 Task: Create an event for the team-building art workshop, providing a creative outlet for team members to express themselves, bond, and cultivate a sense of camaraderie on October 4th from 3 PM to 6 PM.
Action: Mouse moved to (80, 181)
Screenshot: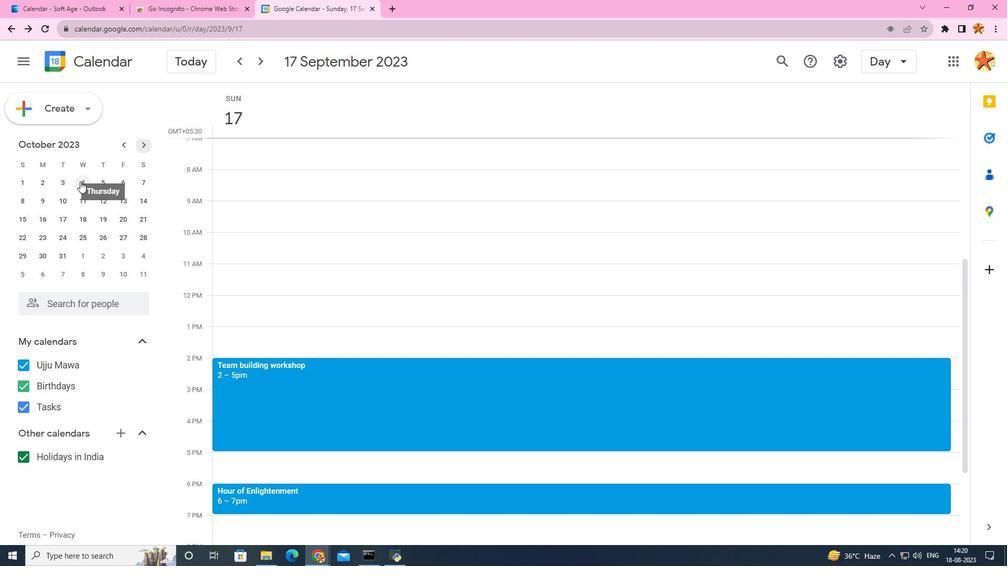 
Action: Mouse pressed left at (80, 181)
Screenshot: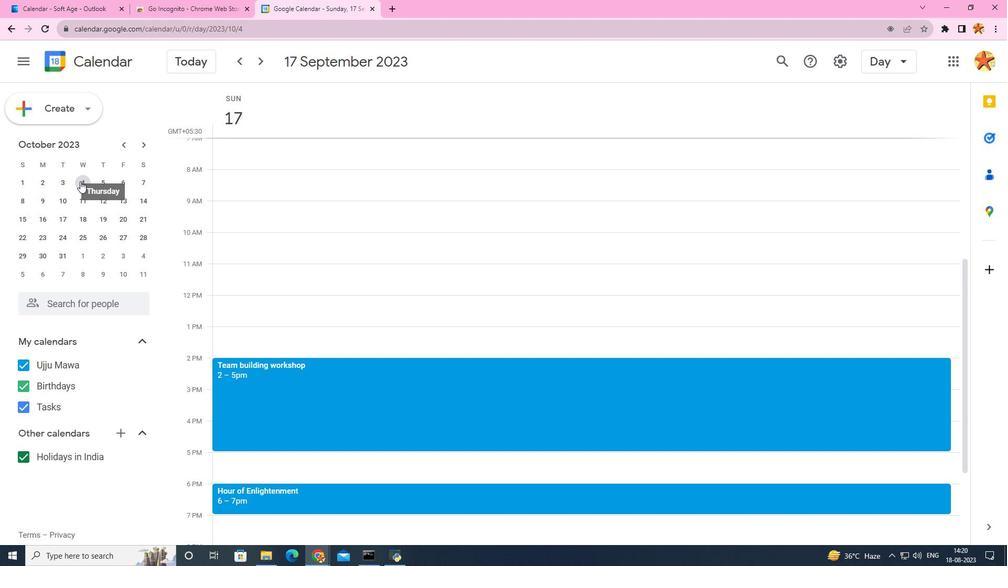 
Action: Mouse moved to (377, 231)
Screenshot: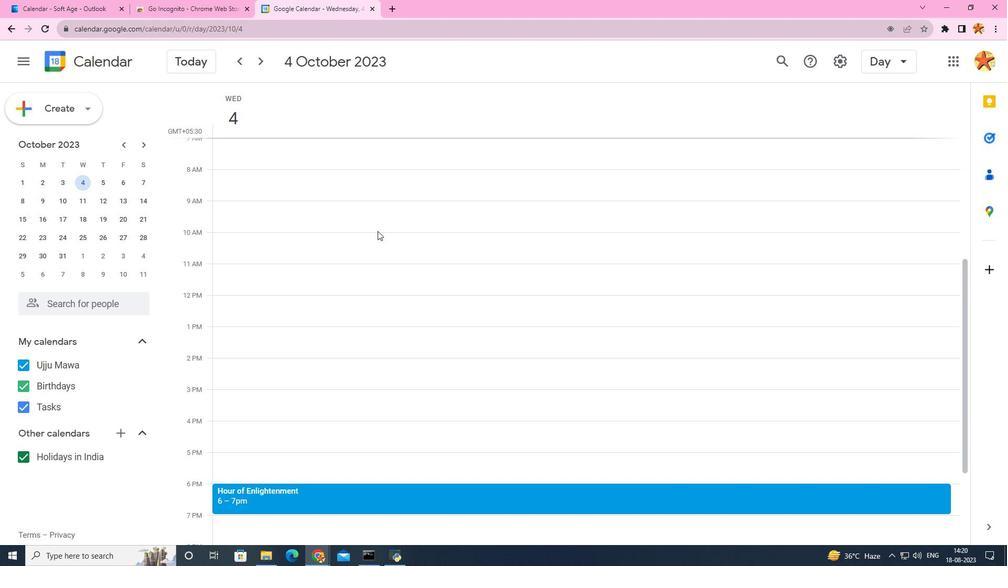 
Action: Mouse pressed left at (377, 231)
Screenshot: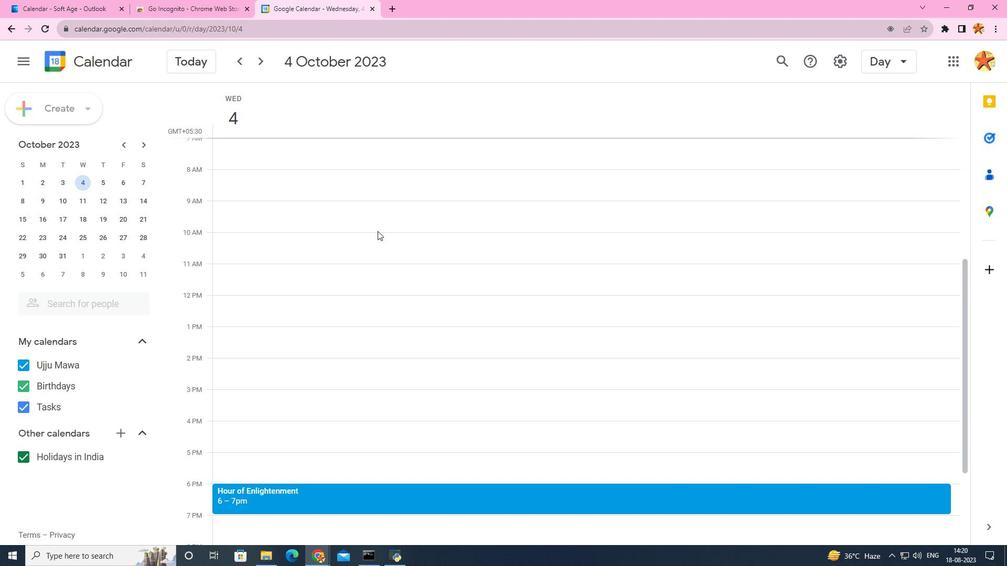 
Action: Mouse moved to (599, 239)
Screenshot: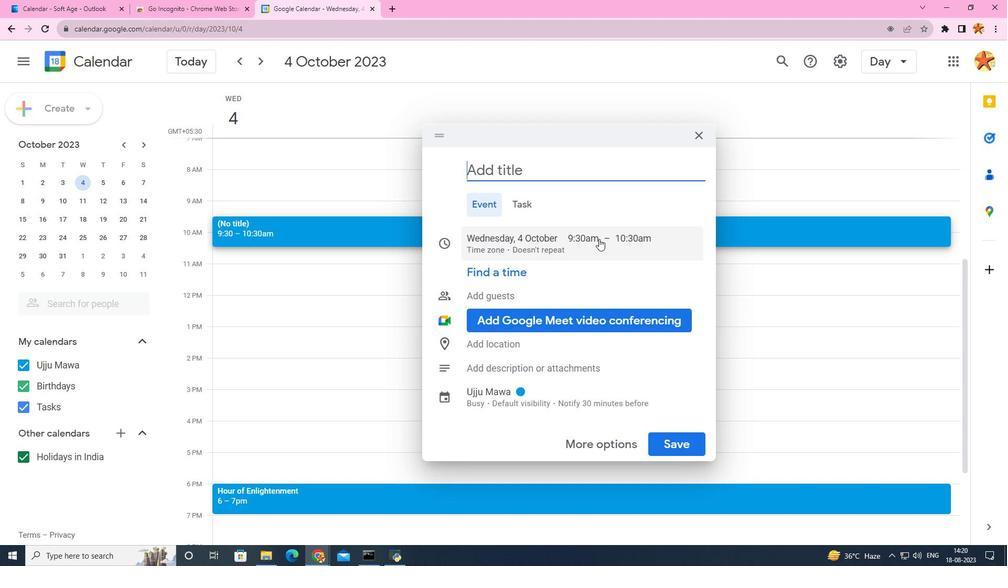 
Action: Mouse pressed left at (599, 239)
Screenshot: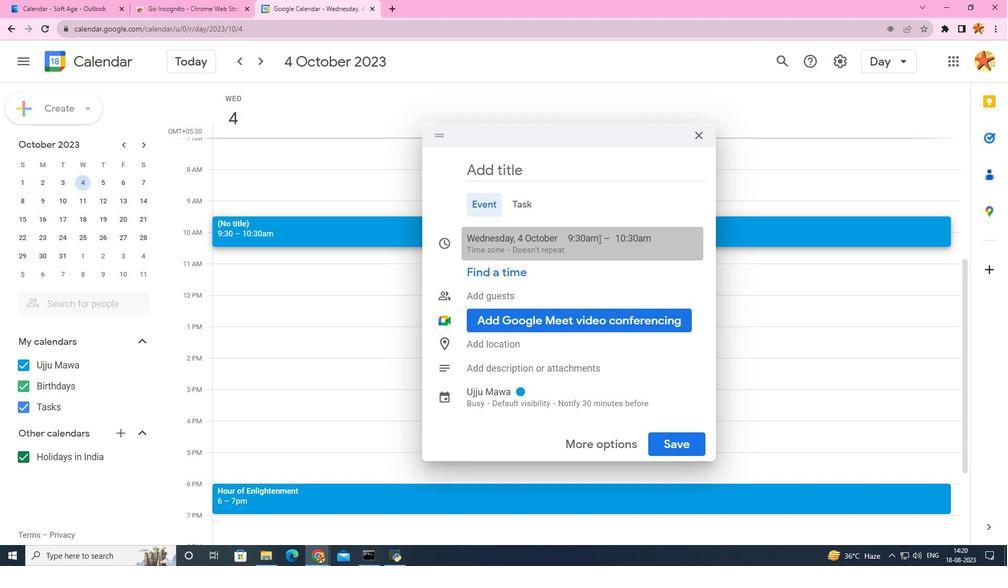 
Action: Mouse moved to (594, 239)
Screenshot: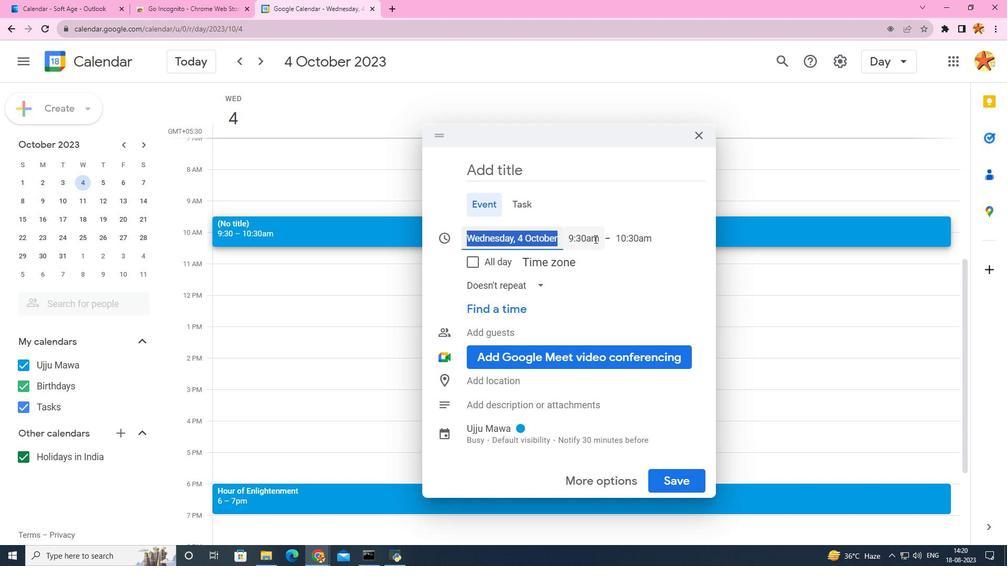 
Action: Mouse pressed left at (594, 239)
Screenshot: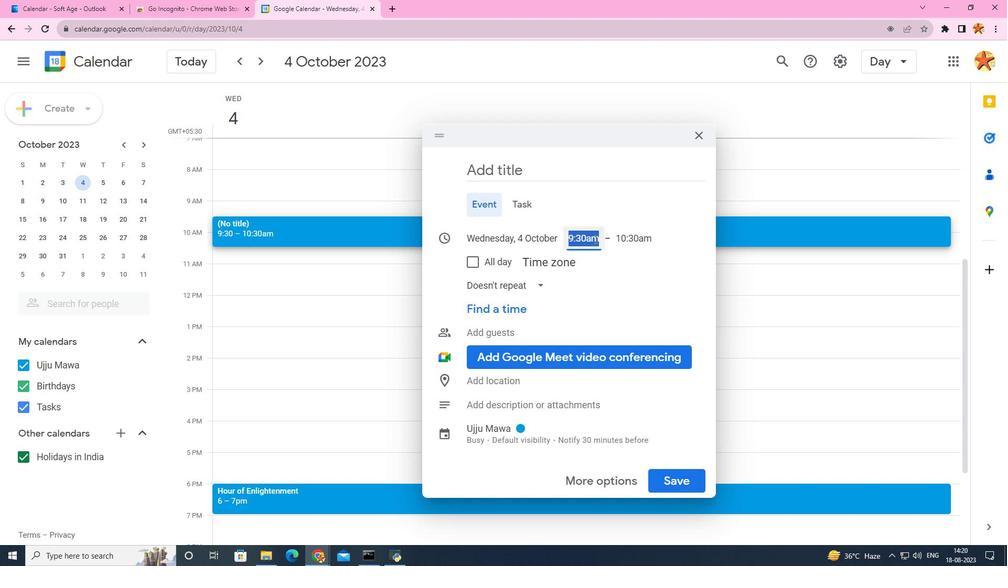
Action: Mouse moved to (594, 281)
Screenshot: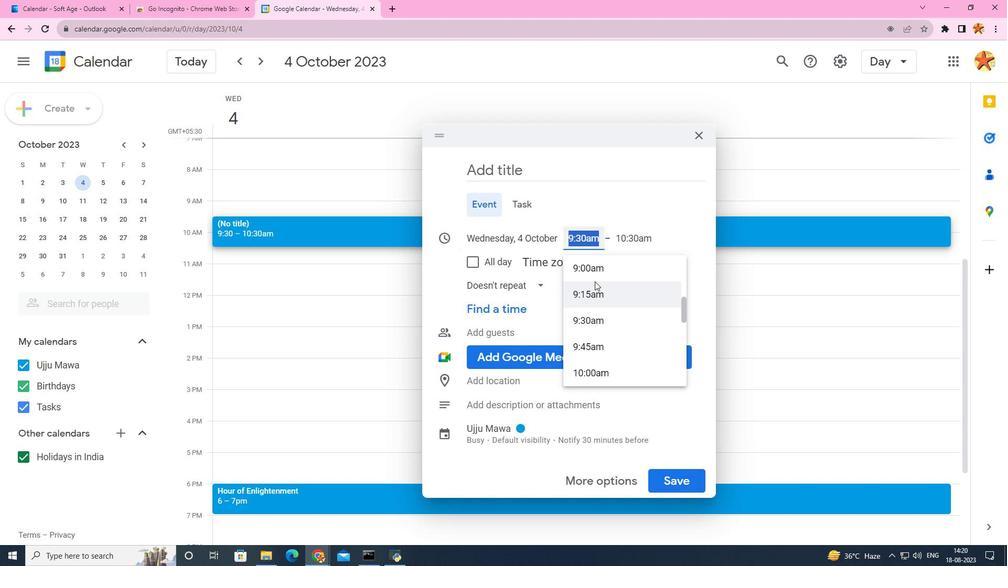 
Action: Mouse scrolled (594, 281) with delta (0, 0)
Screenshot: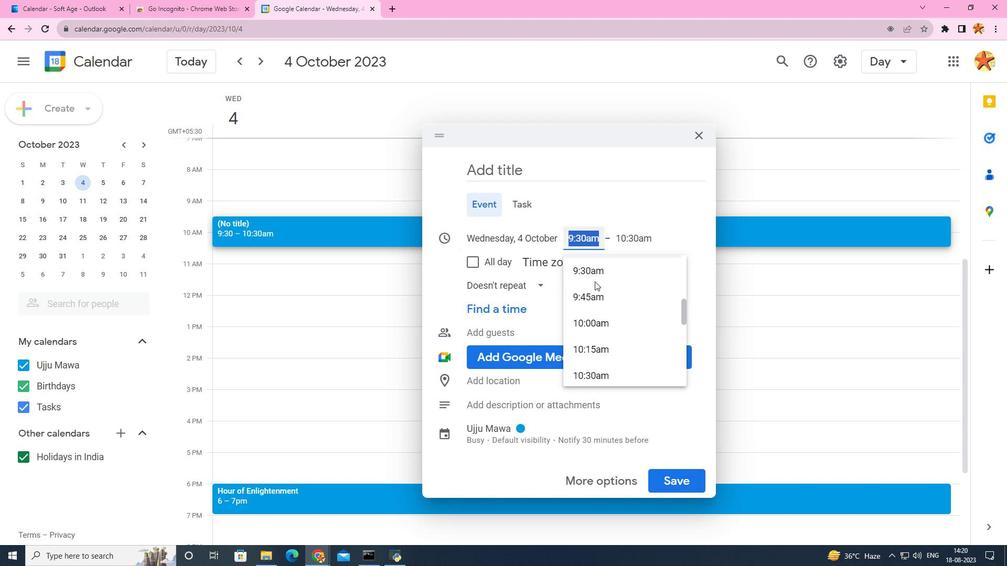 
Action: Mouse scrolled (594, 282) with delta (0, 0)
Screenshot: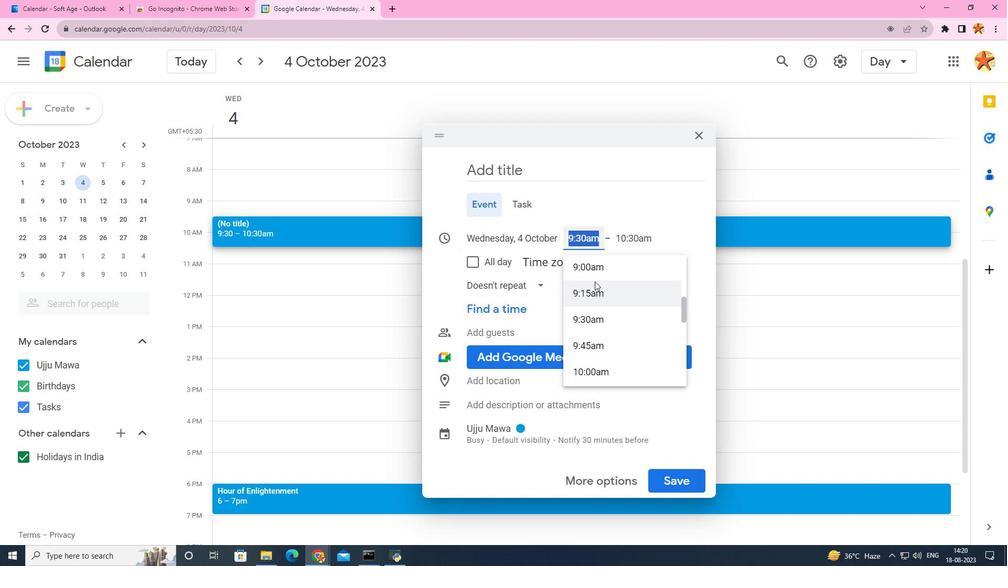 
Action: Mouse scrolled (594, 281) with delta (0, 0)
Screenshot: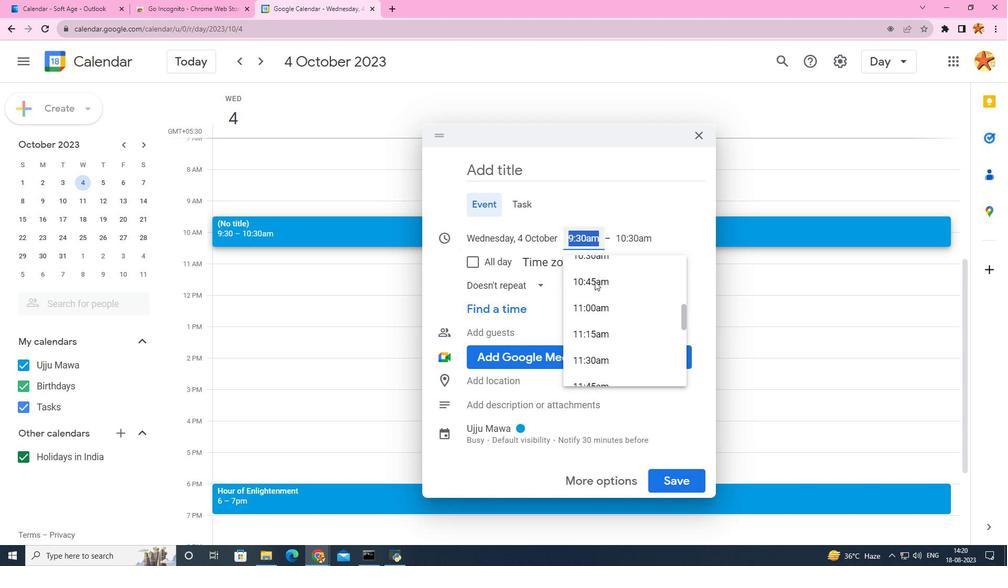 
Action: Mouse scrolled (594, 281) with delta (0, 0)
Screenshot: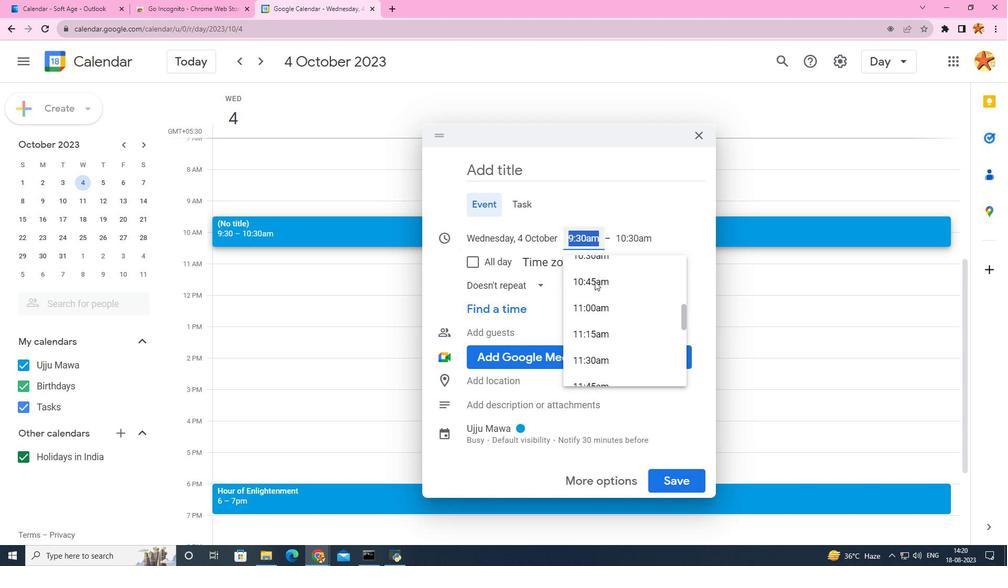 
Action: Mouse scrolled (594, 281) with delta (0, 0)
Screenshot: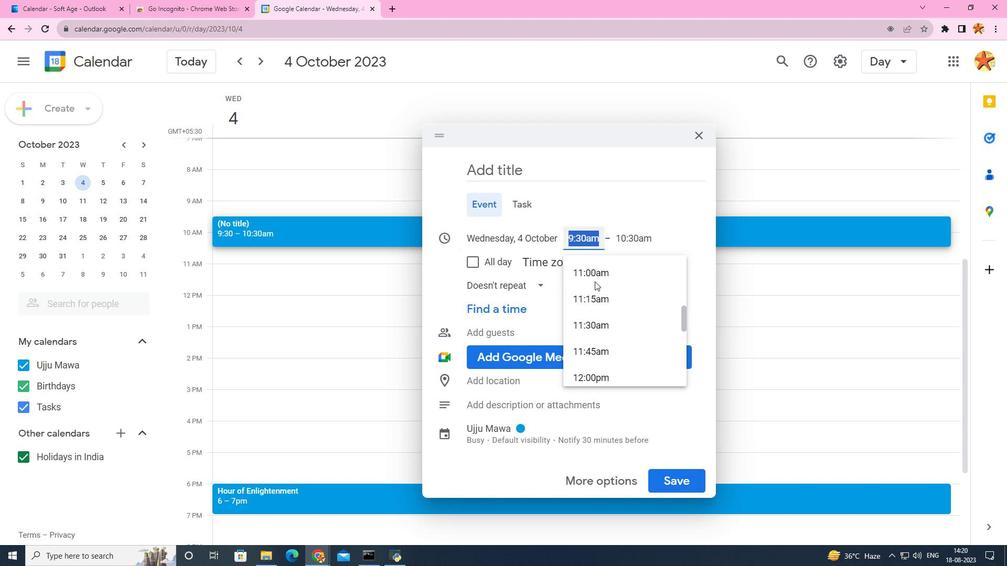 
Action: Mouse scrolled (594, 281) with delta (0, 0)
Screenshot: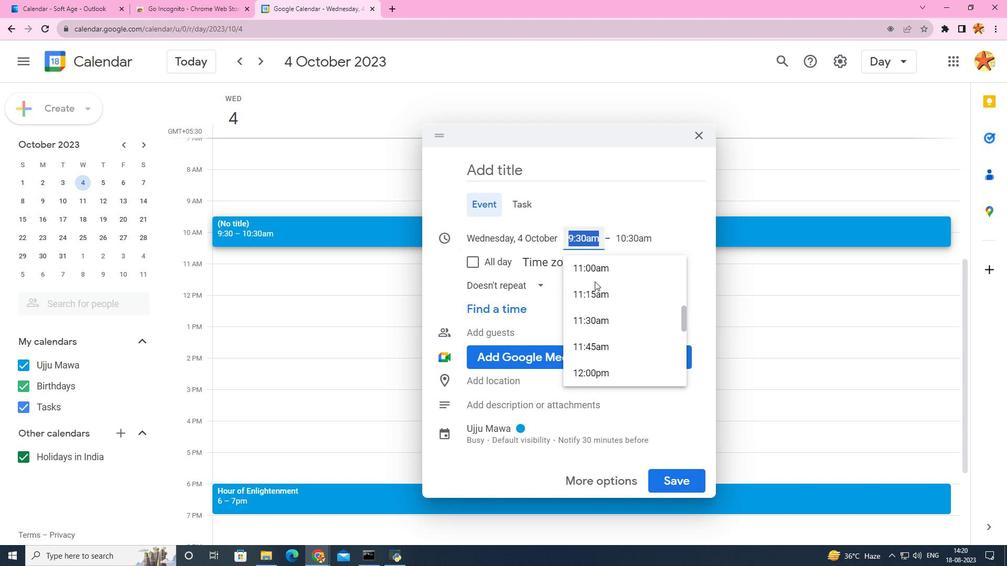 
Action: Mouse scrolled (594, 281) with delta (0, 0)
Screenshot: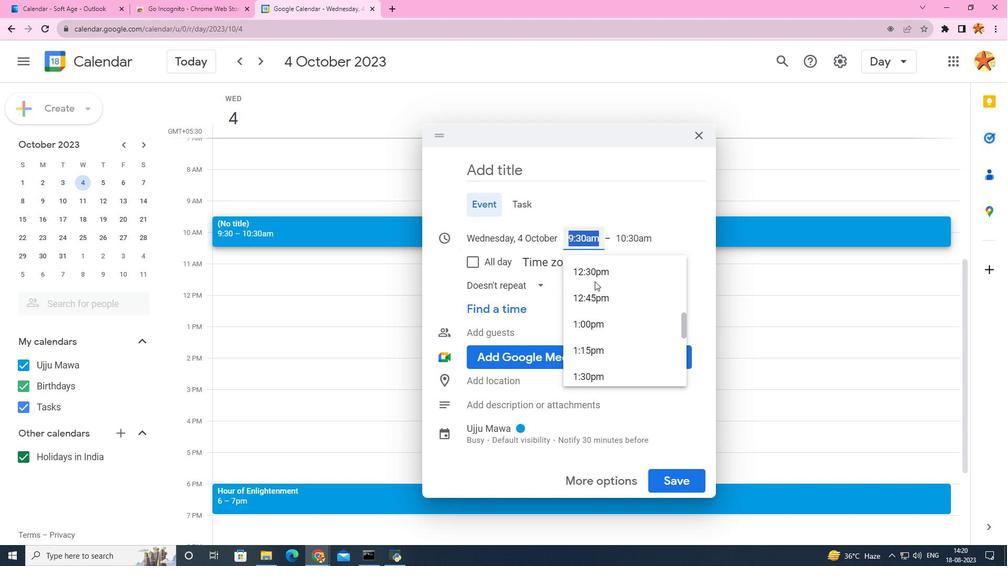 
Action: Mouse scrolled (594, 281) with delta (0, 0)
Screenshot: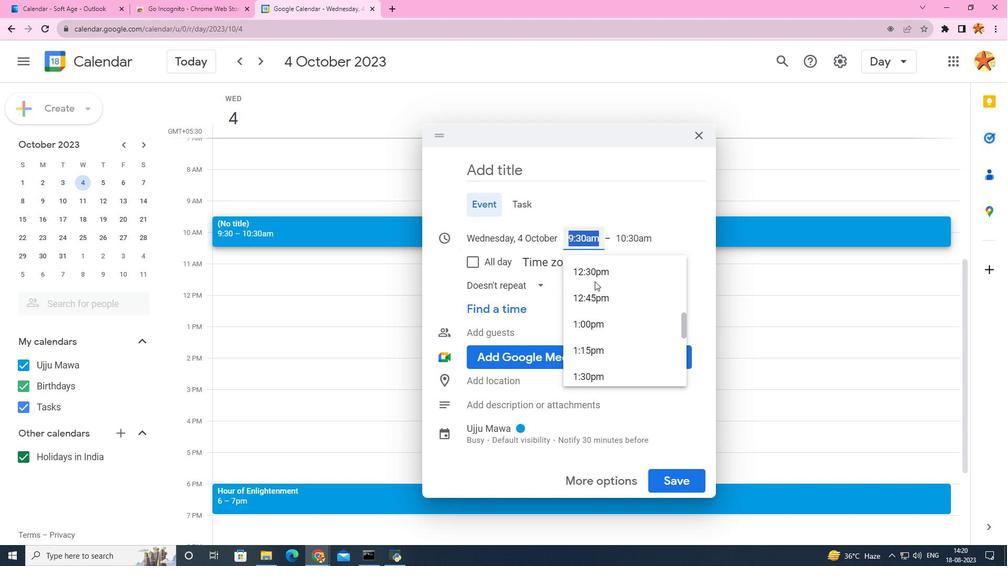 
Action: Mouse scrolled (594, 281) with delta (0, 0)
Screenshot: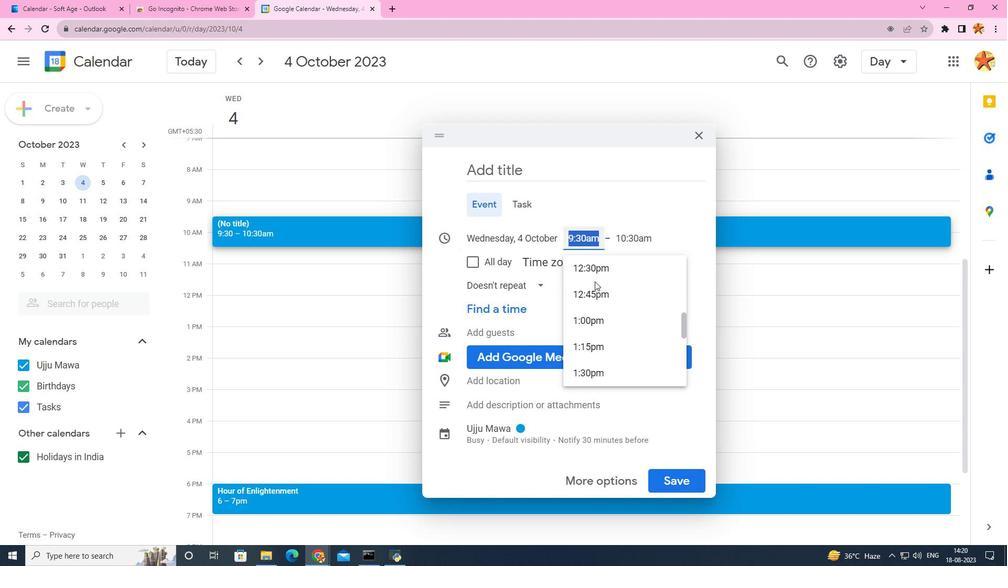 
Action: Mouse scrolled (594, 281) with delta (0, 0)
Screenshot: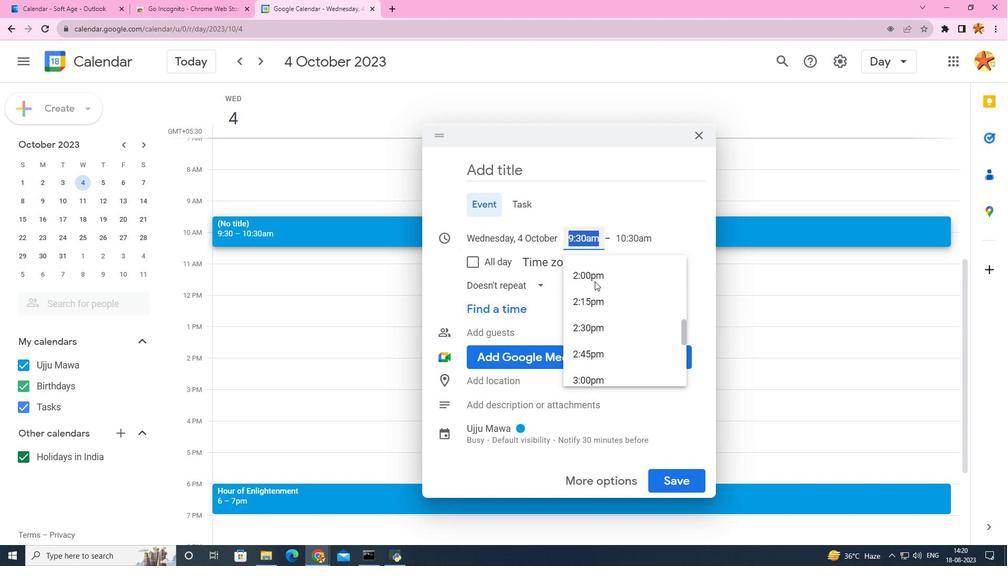 
Action: Mouse scrolled (594, 281) with delta (0, 0)
Screenshot: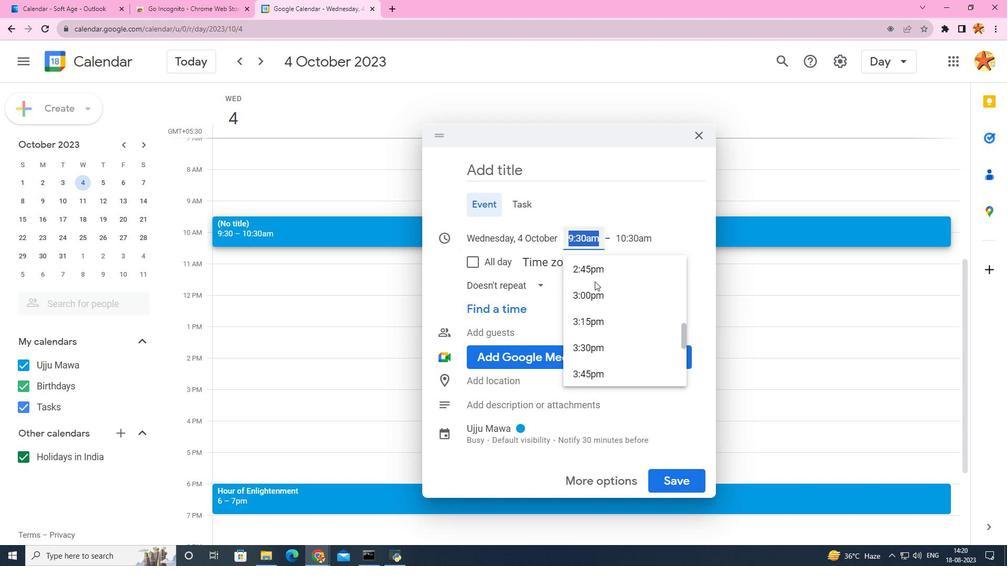 
Action: Mouse scrolled (594, 281) with delta (0, 0)
Screenshot: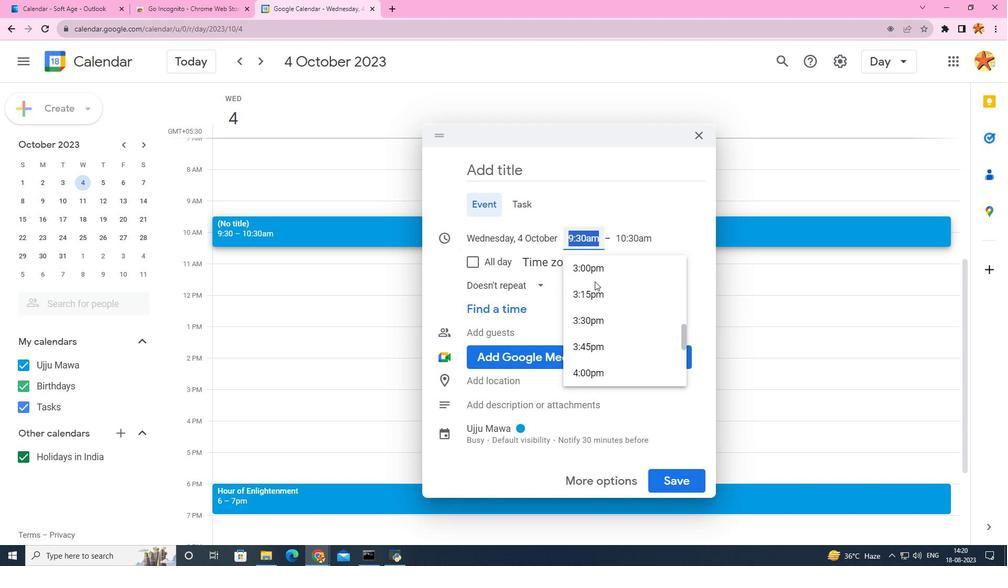
Action: Mouse scrolled (594, 281) with delta (0, 0)
Screenshot: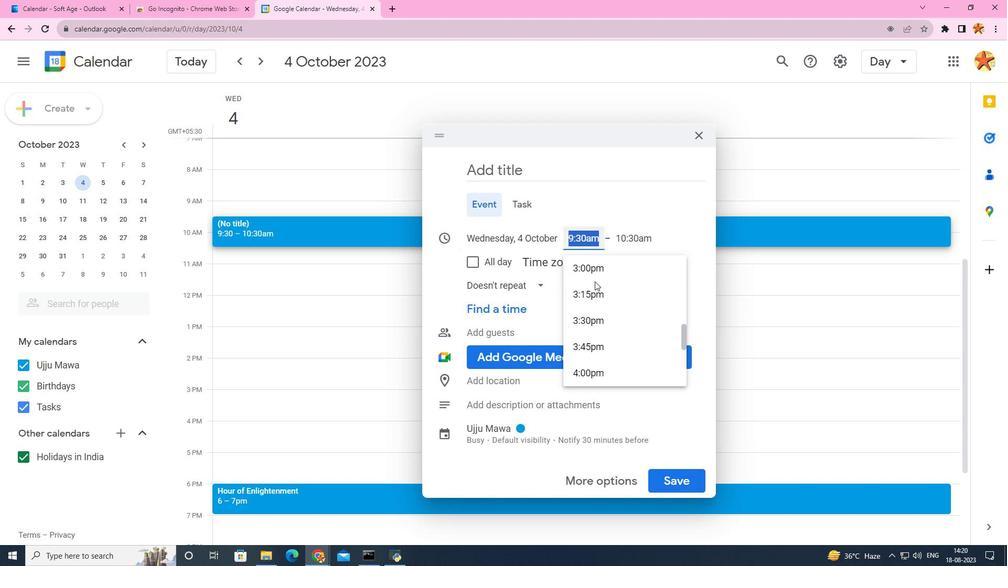 
Action: Mouse scrolled (594, 281) with delta (0, 0)
Screenshot: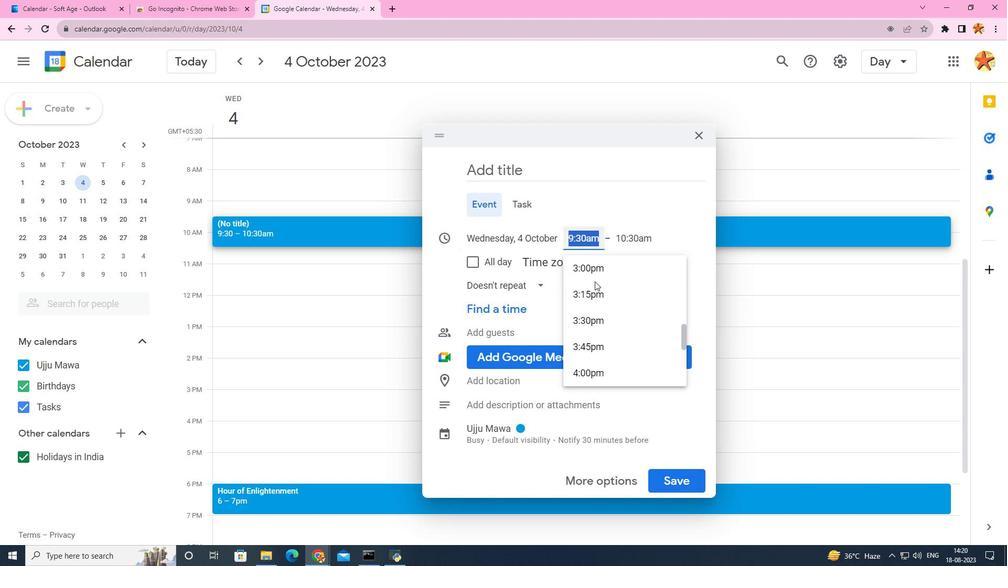 
Action: Mouse moved to (603, 275)
Screenshot: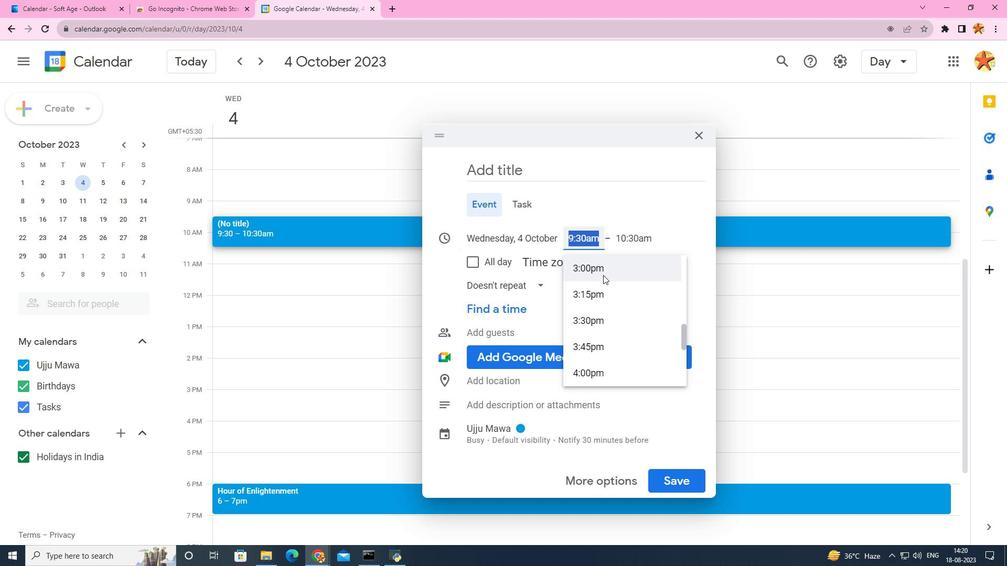 
Action: Mouse pressed left at (603, 275)
Screenshot: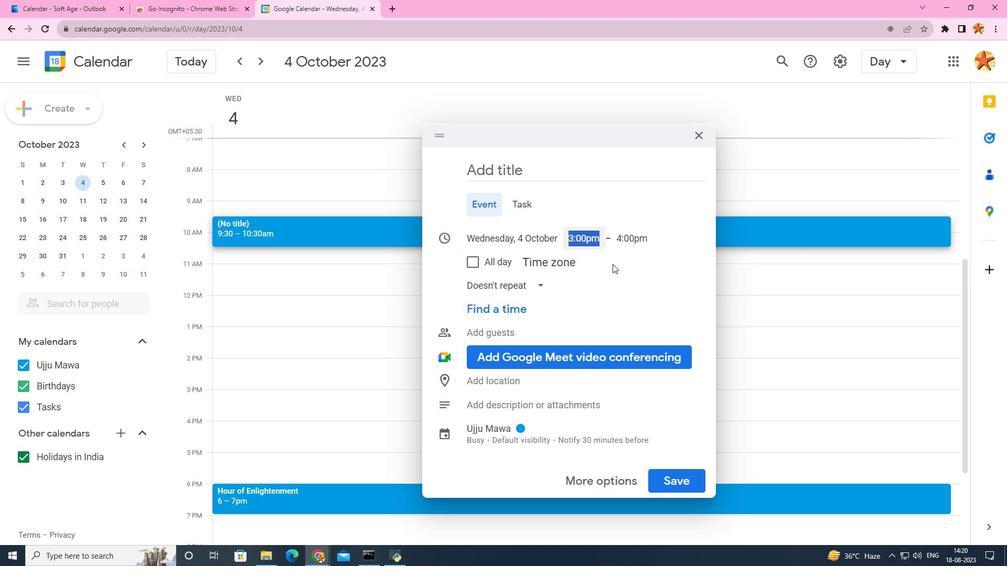 
Action: Mouse moved to (632, 230)
Screenshot: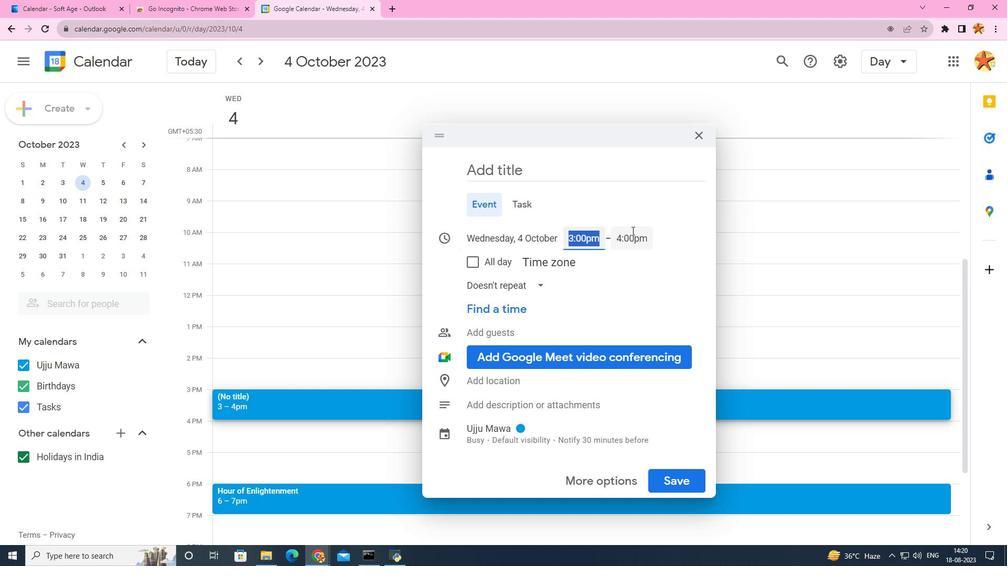
Action: Mouse pressed left at (632, 230)
Screenshot: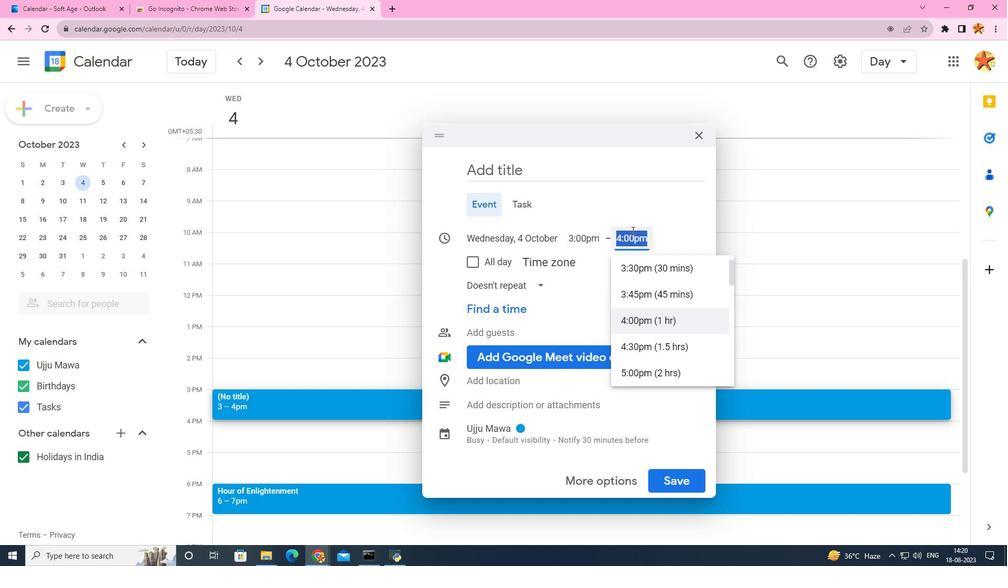 
Action: Mouse moved to (603, 312)
Screenshot: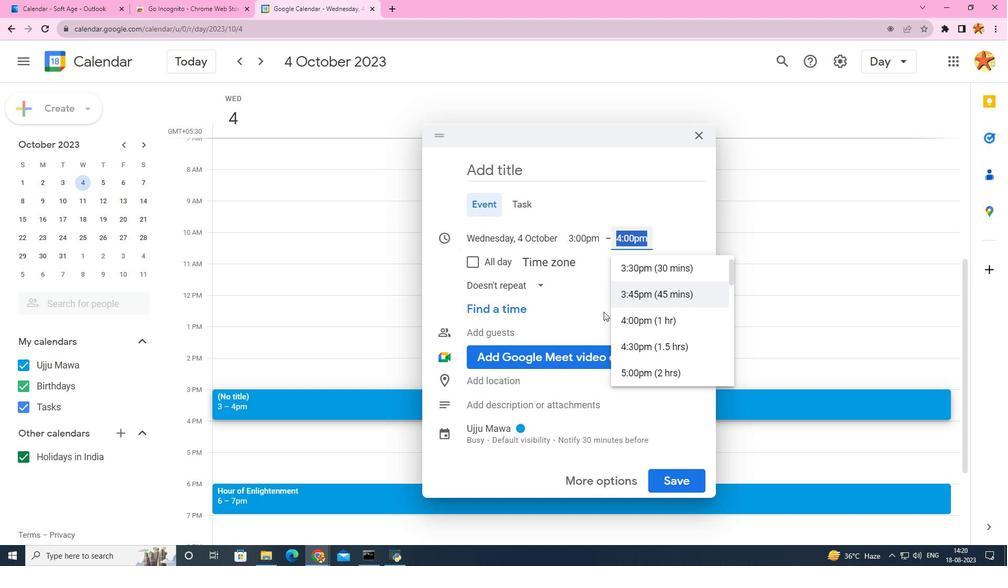 
Action: Mouse scrolled (603, 311) with delta (0, 0)
Screenshot: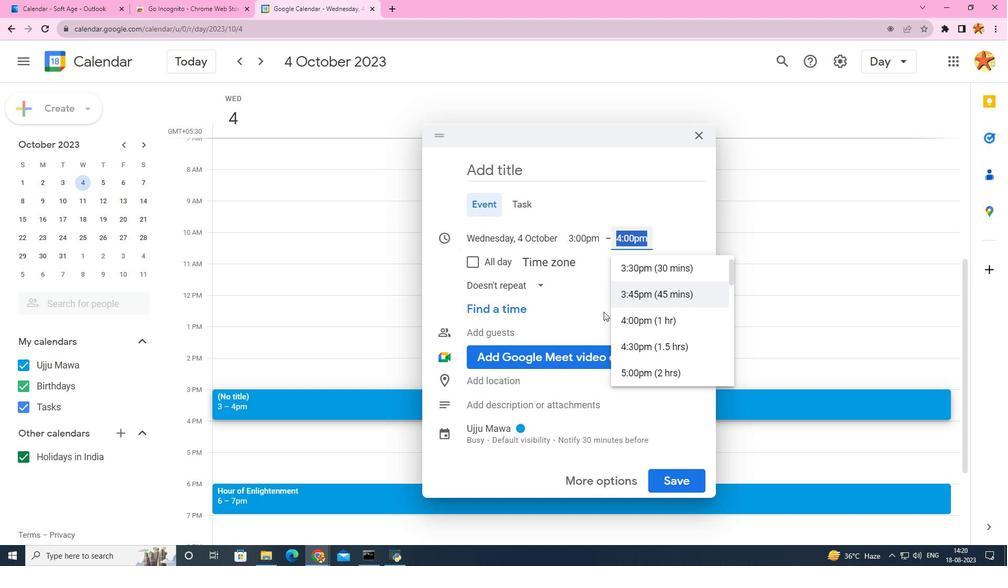 
Action: Mouse scrolled (603, 311) with delta (0, 0)
Screenshot: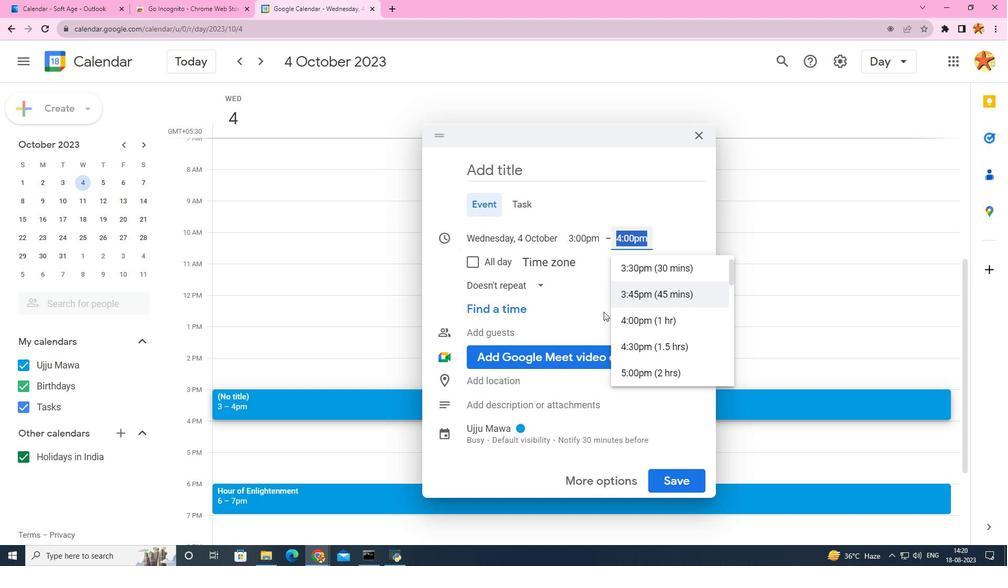 
Action: Mouse scrolled (603, 311) with delta (0, 0)
Screenshot: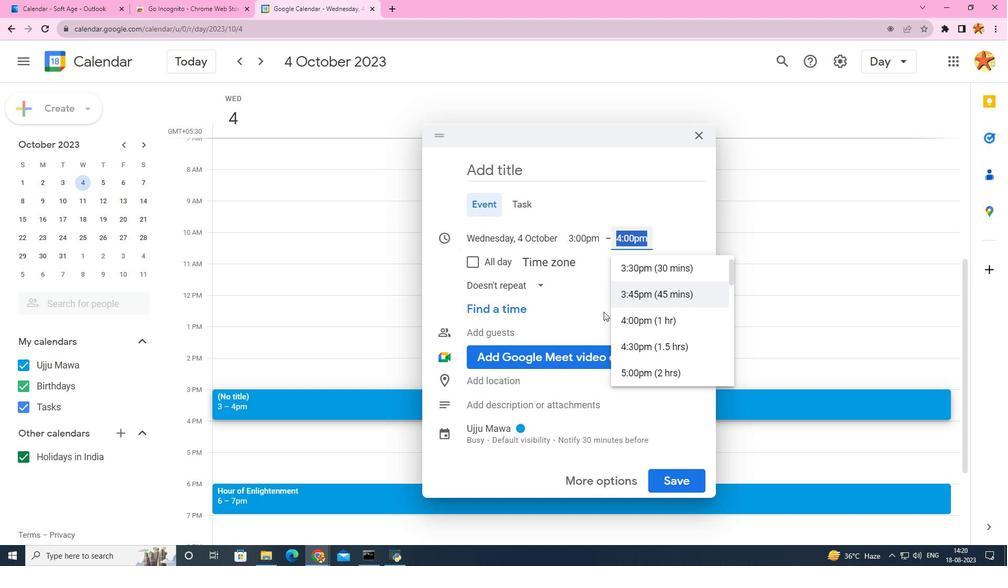 
Action: Mouse moved to (617, 311)
Screenshot: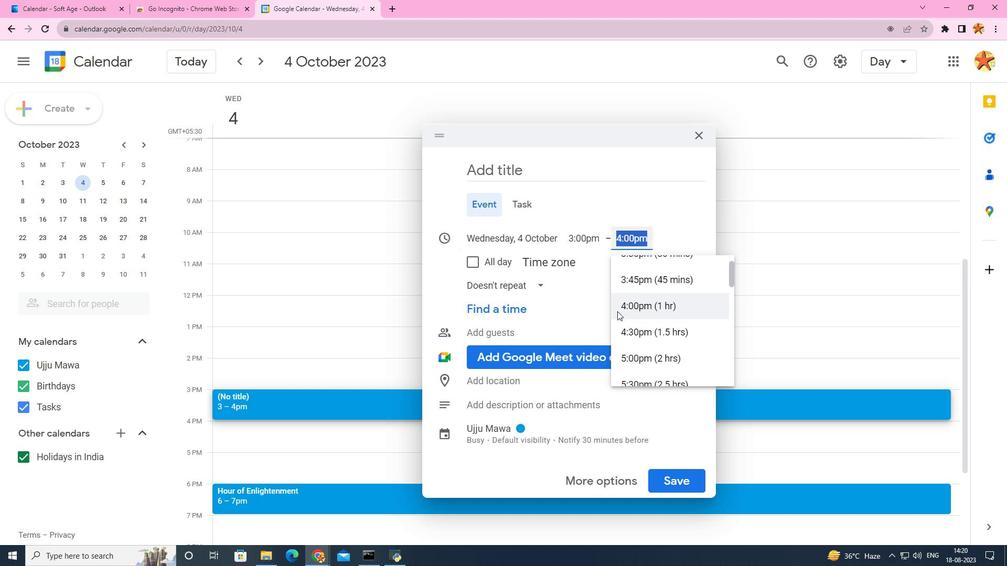 
Action: Mouse scrolled (617, 311) with delta (0, 0)
Screenshot: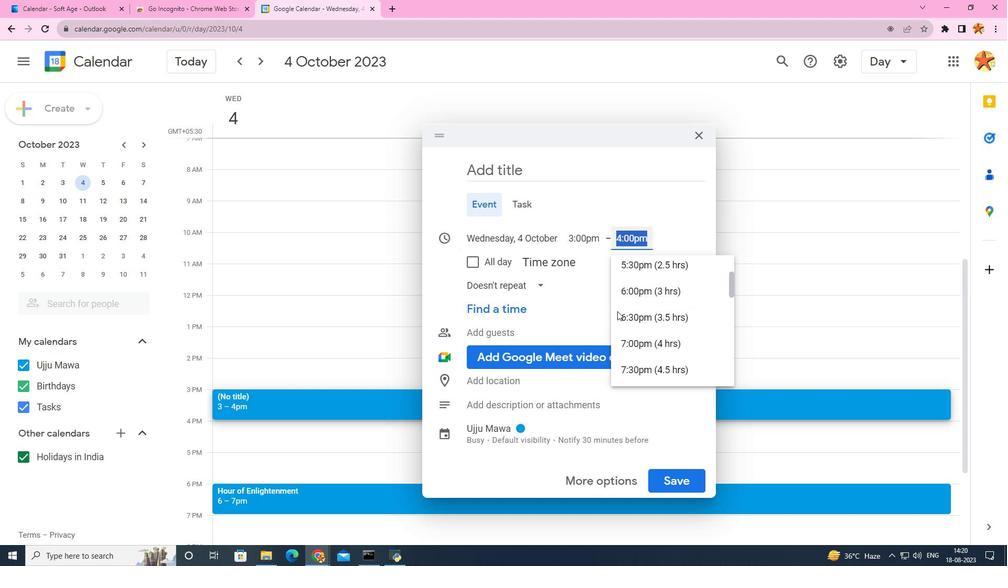
Action: Mouse scrolled (617, 311) with delta (0, 0)
Screenshot: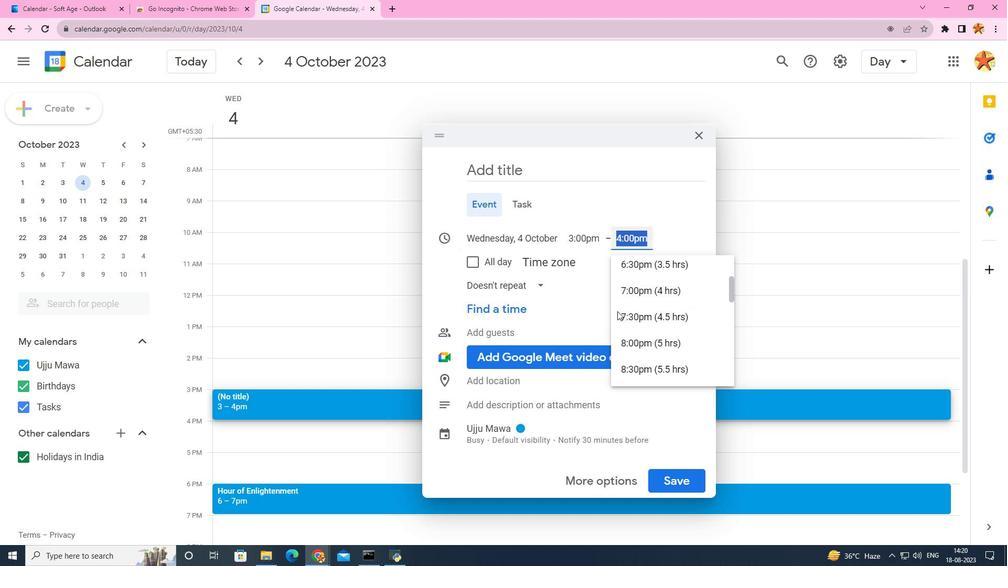 
Action: Mouse scrolled (617, 311) with delta (0, 0)
Screenshot: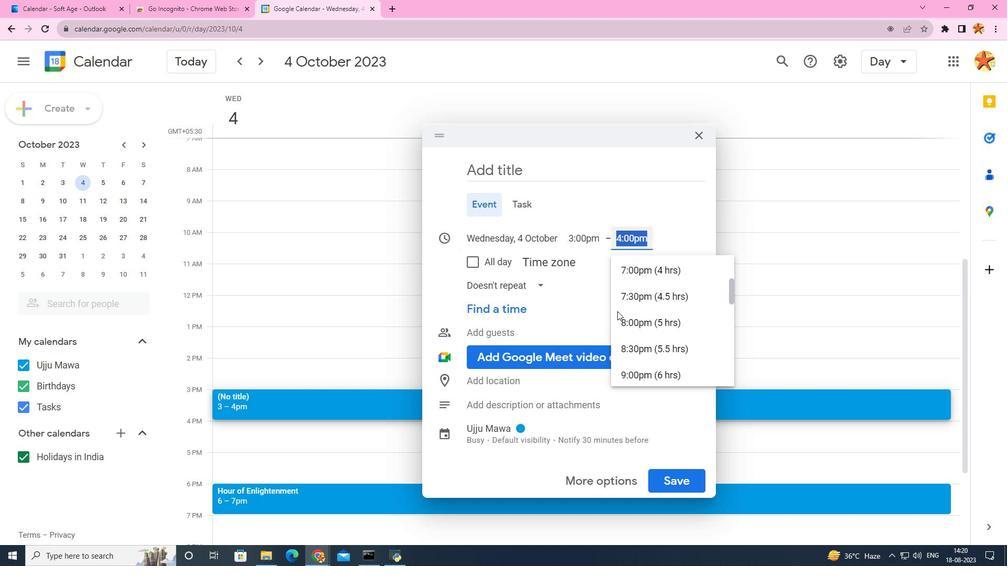 
Action: Mouse scrolled (617, 311) with delta (0, 0)
Screenshot: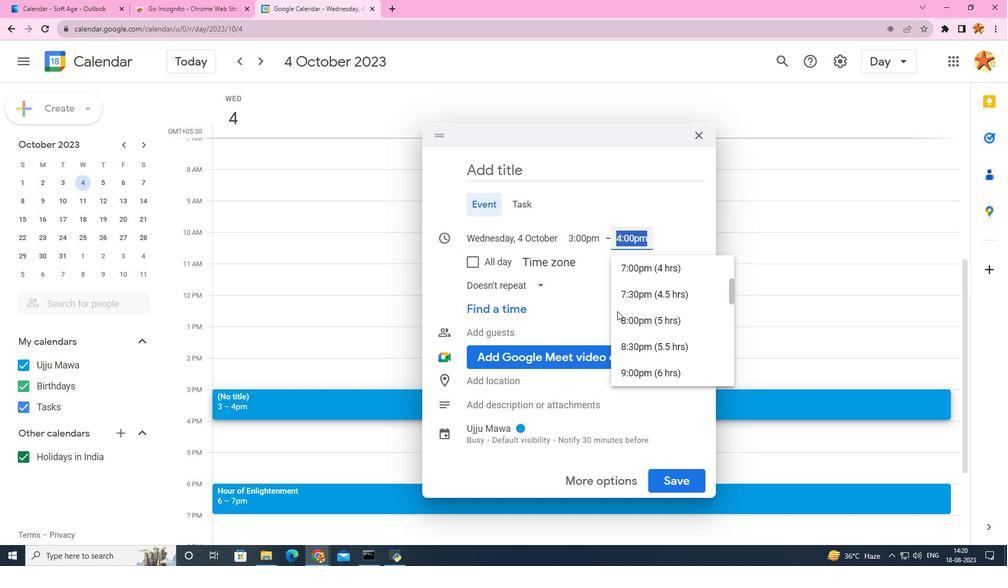 
Action: Mouse moved to (644, 304)
Screenshot: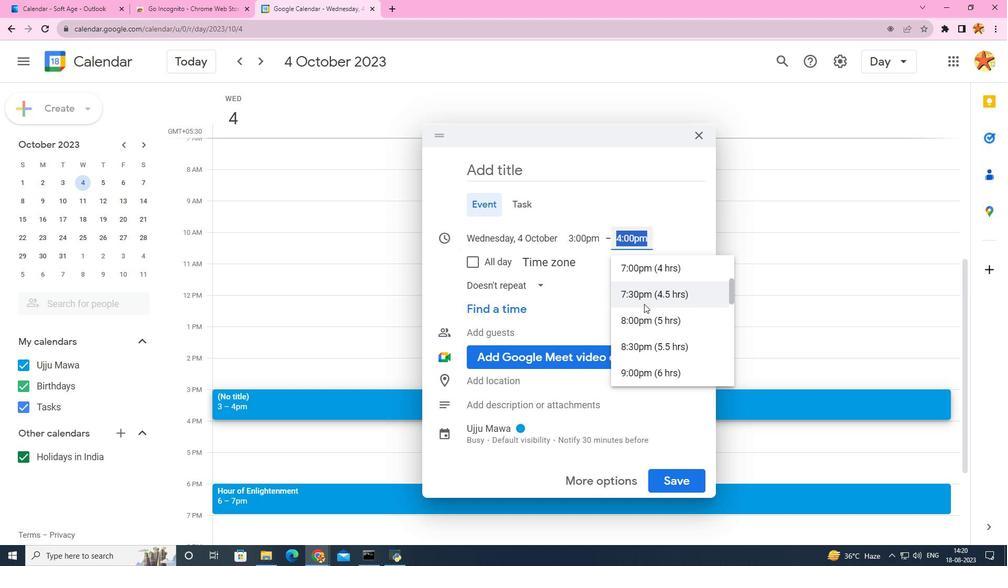 
Action: Mouse scrolled (644, 304) with delta (0, 0)
Screenshot: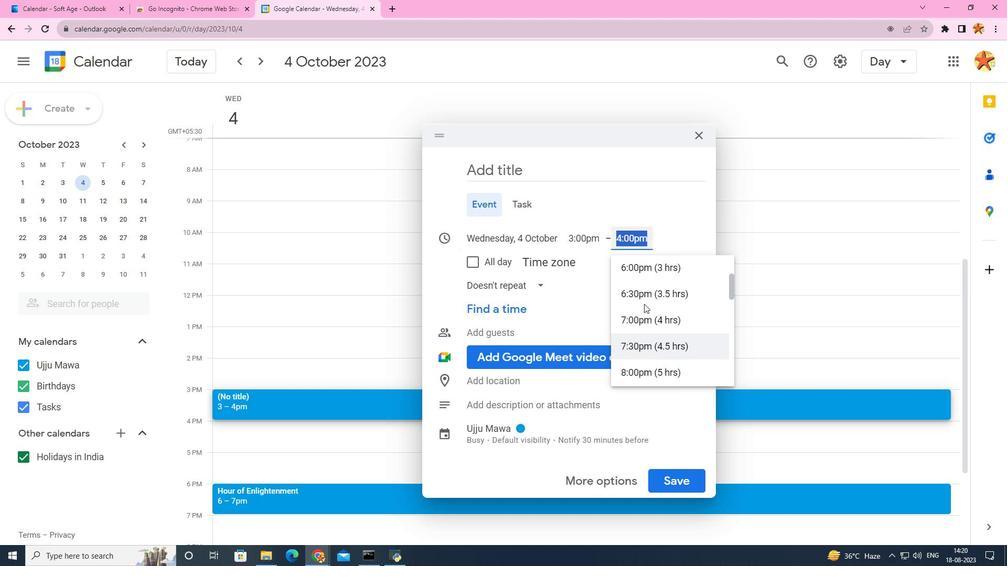 
Action: Mouse moved to (661, 276)
Screenshot: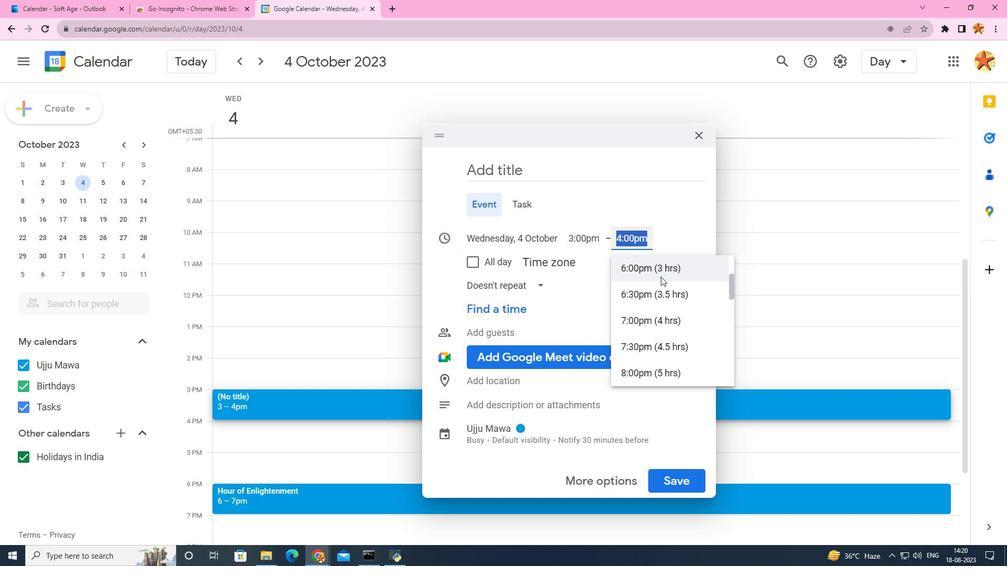 
Action: Mouse pressed left at (661, 276)
Screenshot: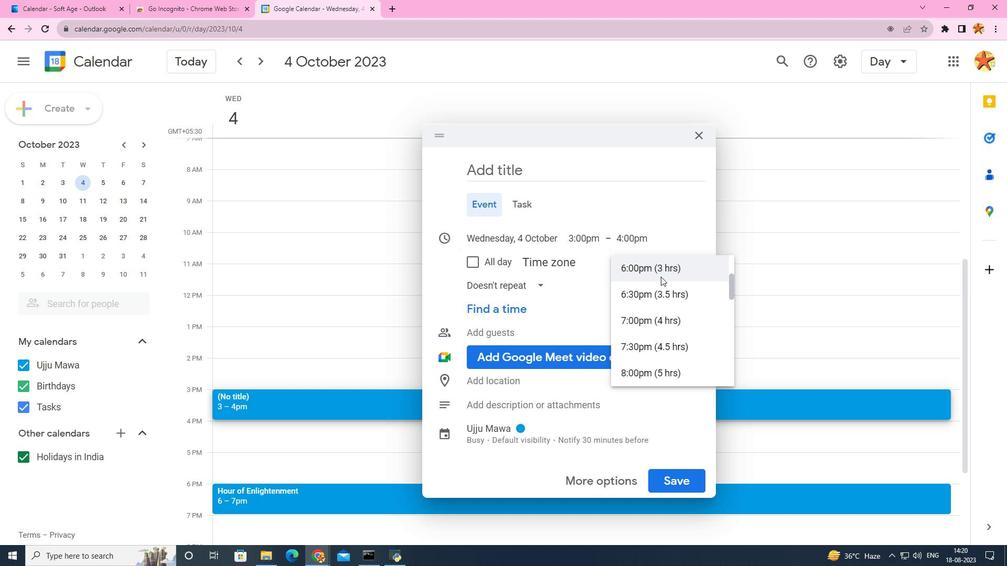 
Action: Mouse moved to (559, 156)
Screenshot: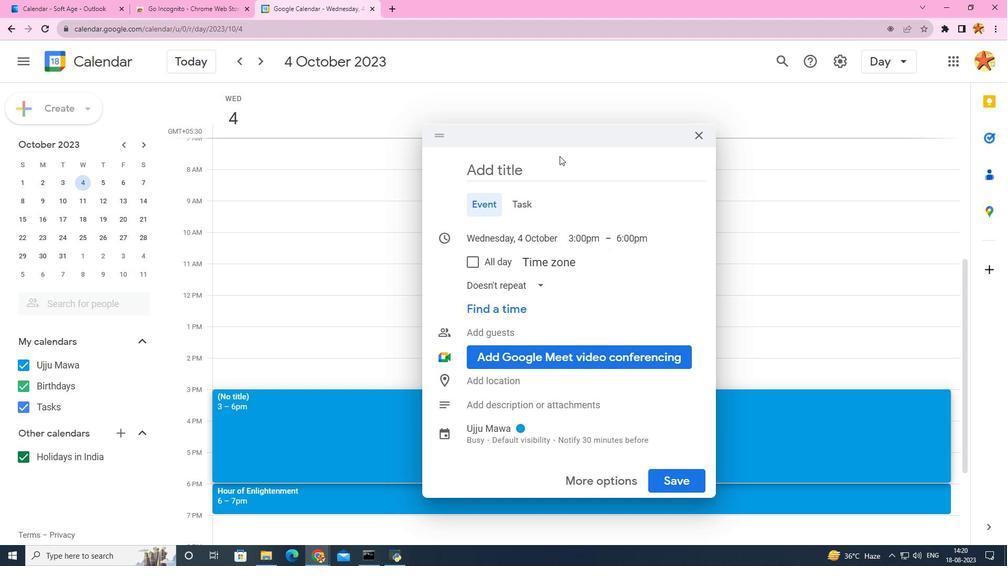 
Action: Mouse pressed left at (559, 156)
Screenshot: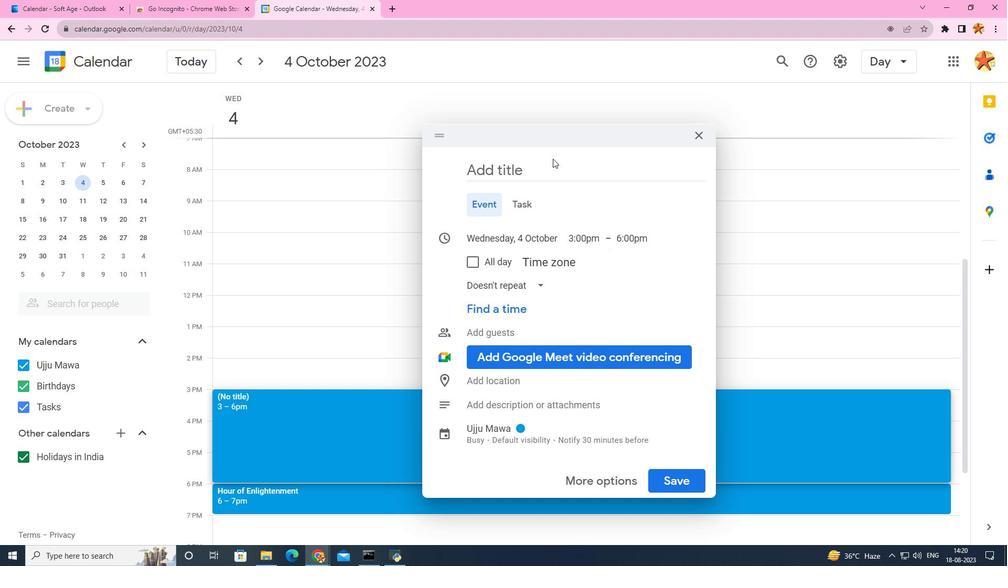 
Action: Mouse moved to (542, 165)
Screenshot: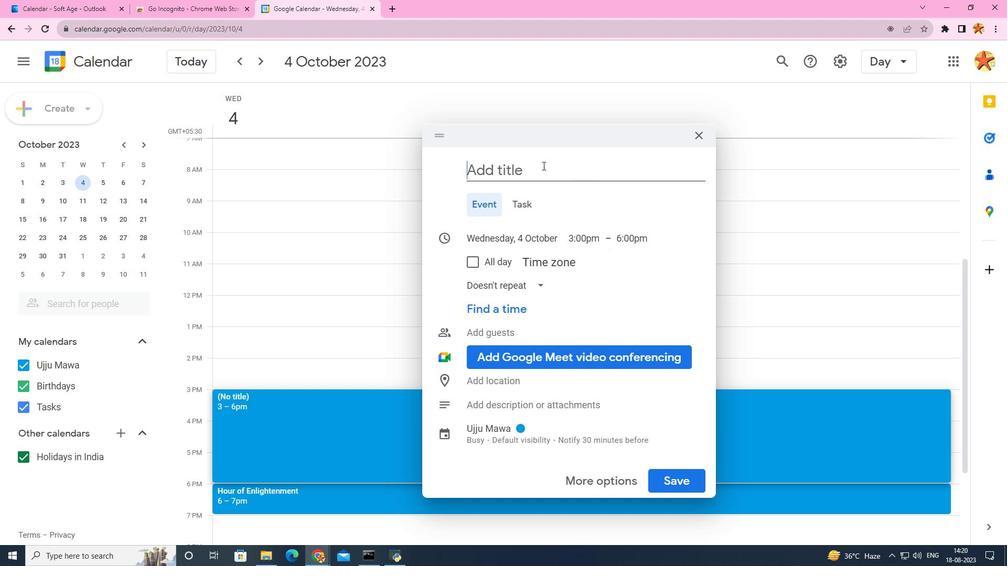 
Action: Mouse pressed left at (542, 165)
Screenshot: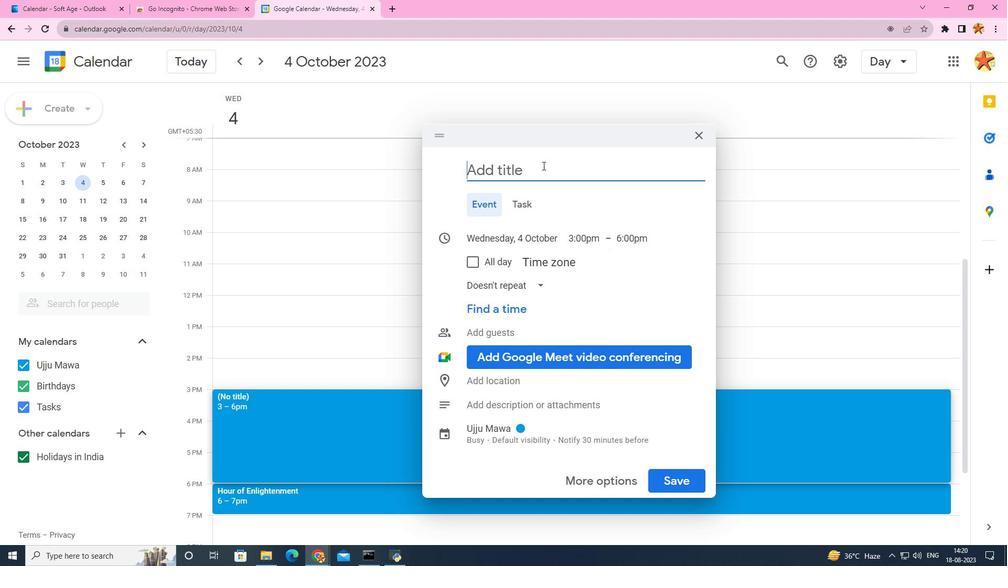 
Action: Key pressed <Key.caps_lock>T<Key.caps_lock>eam<Key.space>building<Key.space><Key.caps_lock>A<Key.backspace><Key.shift_r>:<Key.space><Key.caps_lock>a<Key.caps_lock><Key.backspace>A<Key.caps_lock>a<Key.backspace>rt<Key.space>workshop
Screenshot: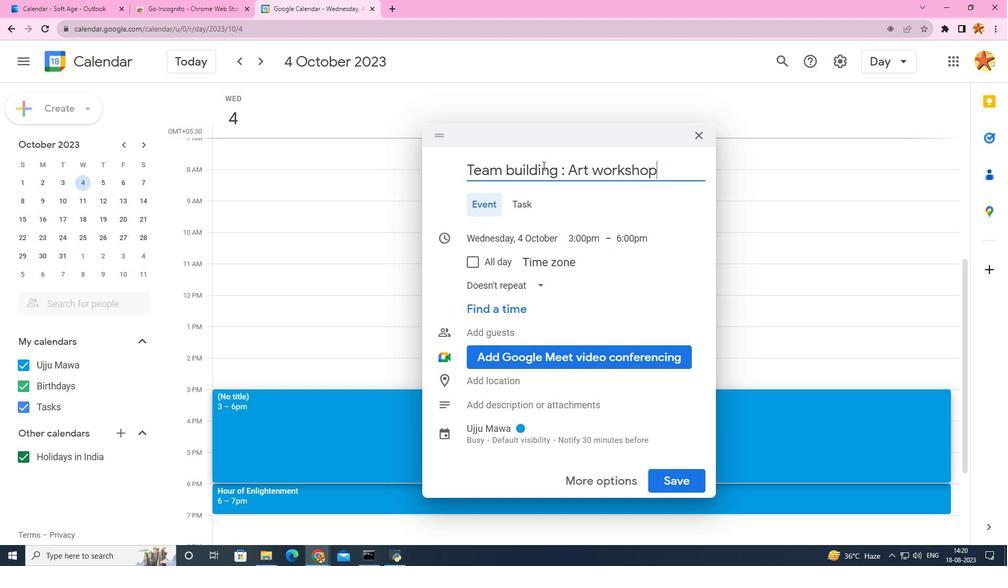 
Action: Mouse moved to (478, 402)
Screenshot: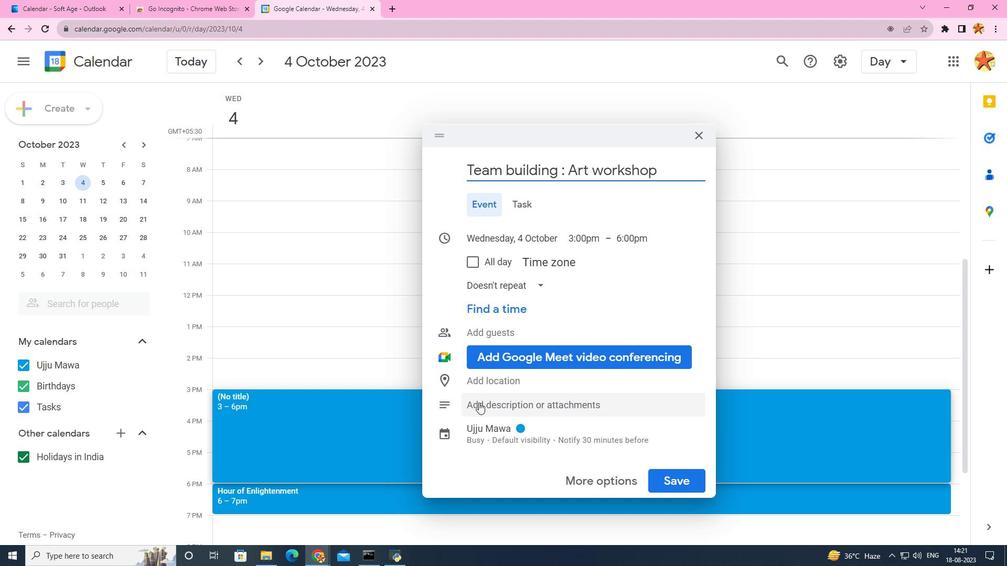 
Action: Mouse pressed left at (478, 402)
Screenshot: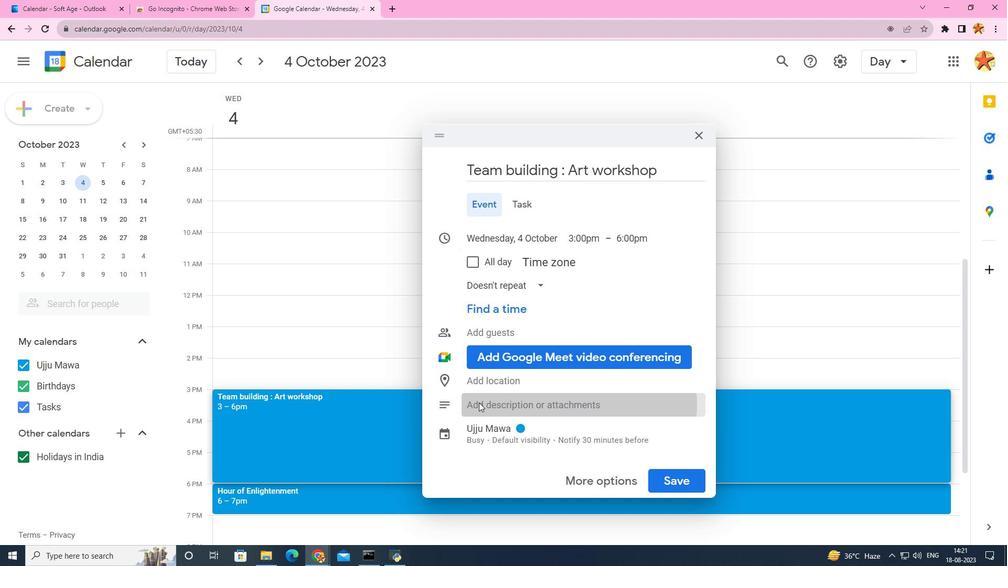 
Action: Mouse moved to (495, 383)
Screenshot: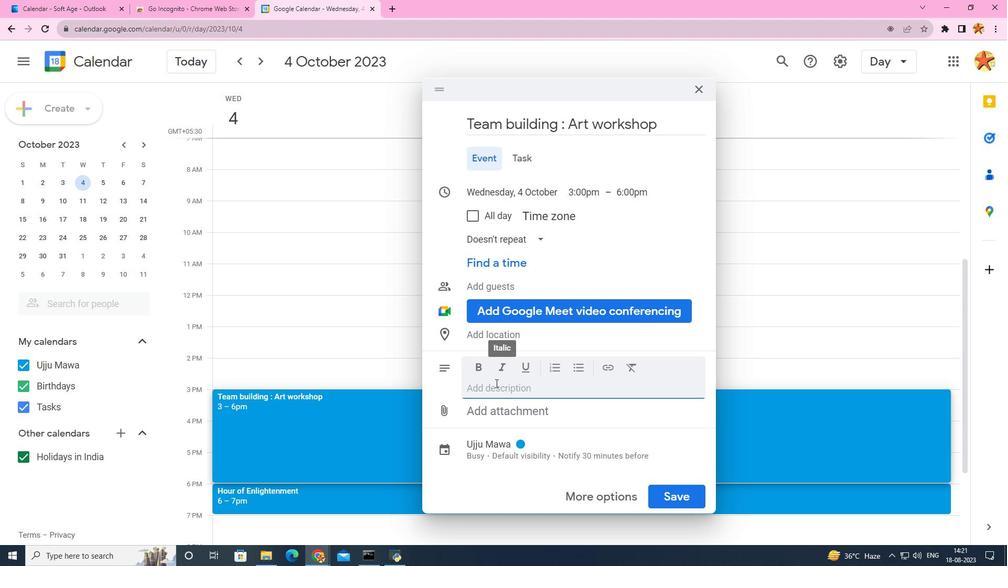 
Action: Key pressed <Key.caps_lock>H<Key.caps_lock>ost<Key.space>a<Key.space>team<Key.space>building<Key.shift_r>:<Key.backspace>
Screenshot: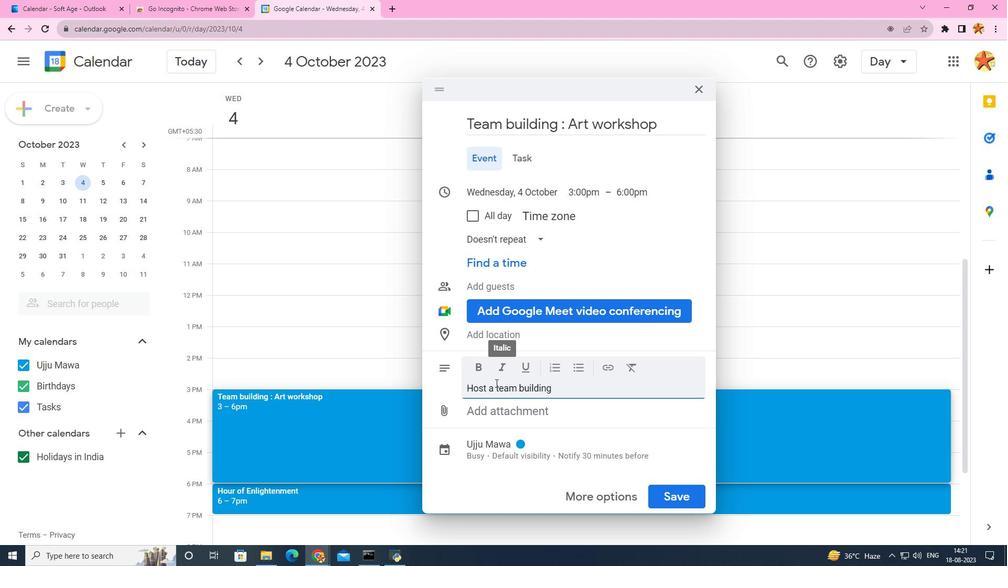 
Action: Mouse moved to (353, 350)
Screenshot: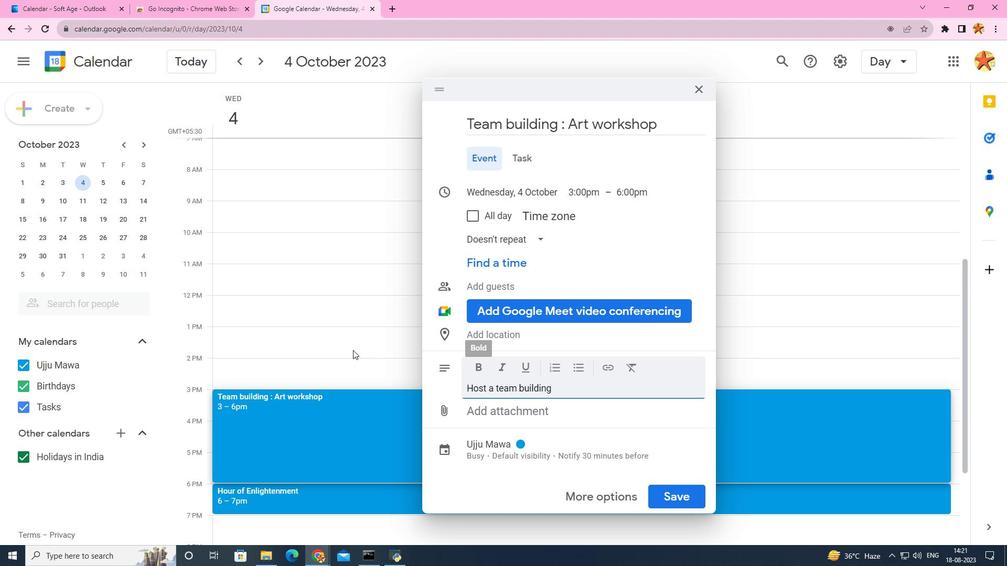 
Action: Key pressed <Key.space>-<Key.space>art<Key.space>workshop<Key.space>for<Key.space>providing<Key.space>a<Key.space>cret<Key.backspace>ative<Key.space>outlet<Key.space>for<Key.space>tea,m<Key.backspace><Key.backspace>m<Key.space>members<Key.space>
Screenshot: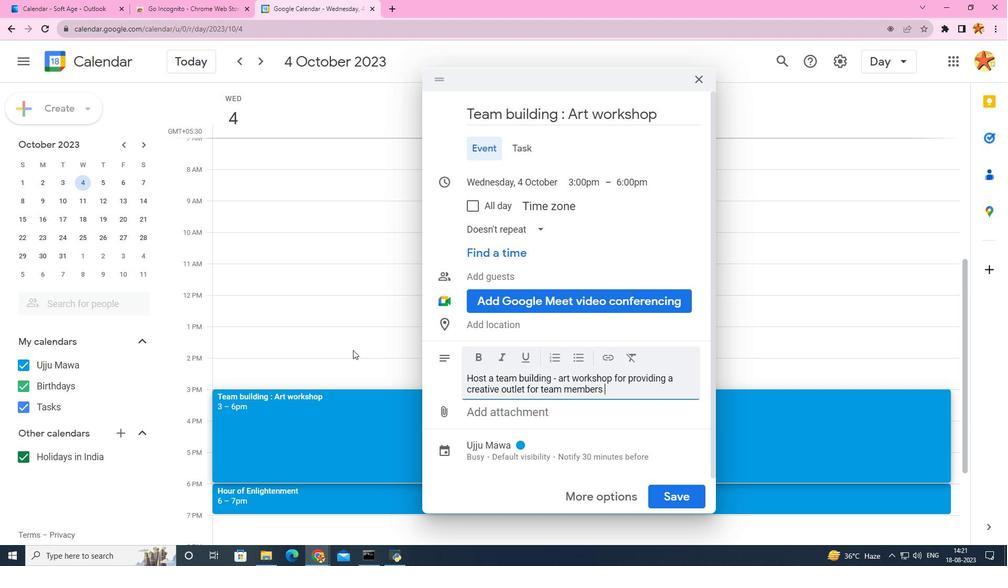 
Action: Mouse moved to (287, 344)
Screenshot: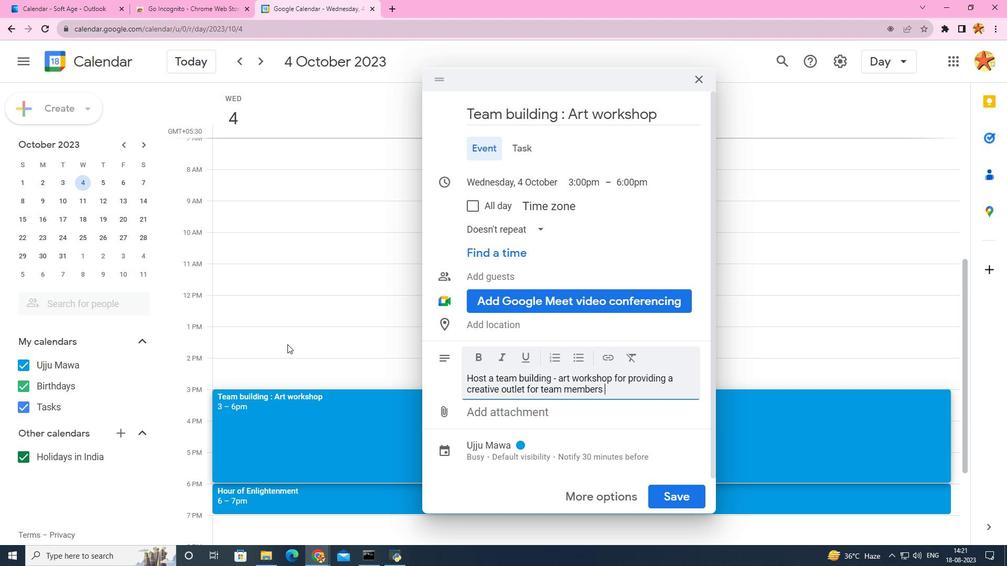
Action: Key pressed to<Key.space>express<Key.space>themselves,bond<Key.space>and<Key.space>cultivate<Key.space>a<Key.space>sense<Key.space>of<Key.space>camaraderie.
Screenshot: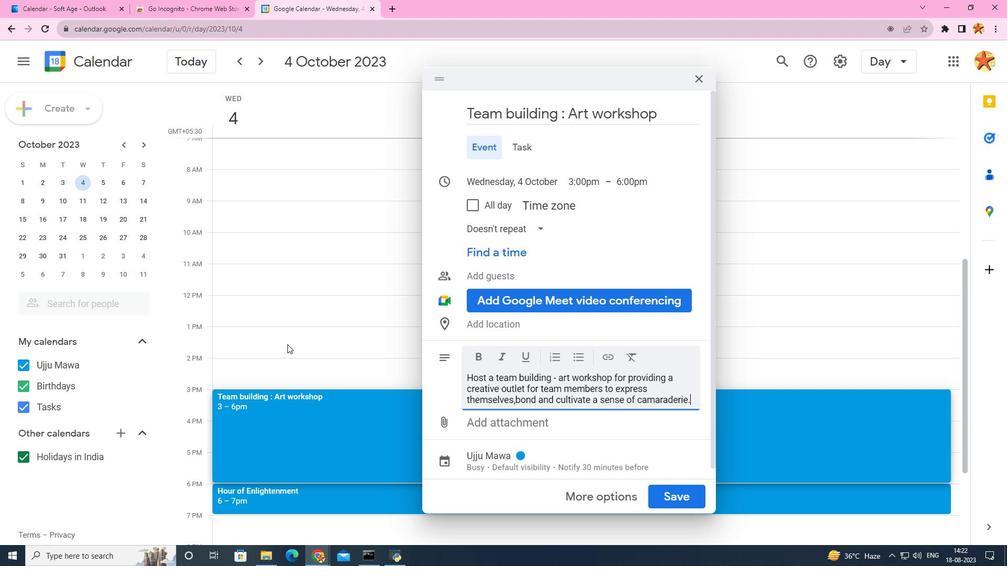 
Action: Mouse moved to (664, 497)
Screenshot: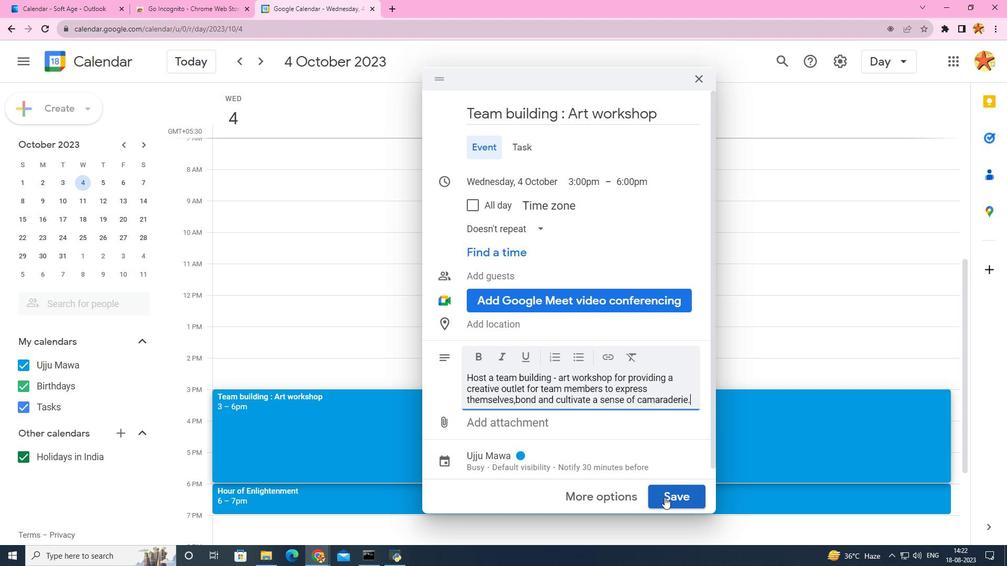 
Action: Mouse pressed left at (664, 497)
Screenshot: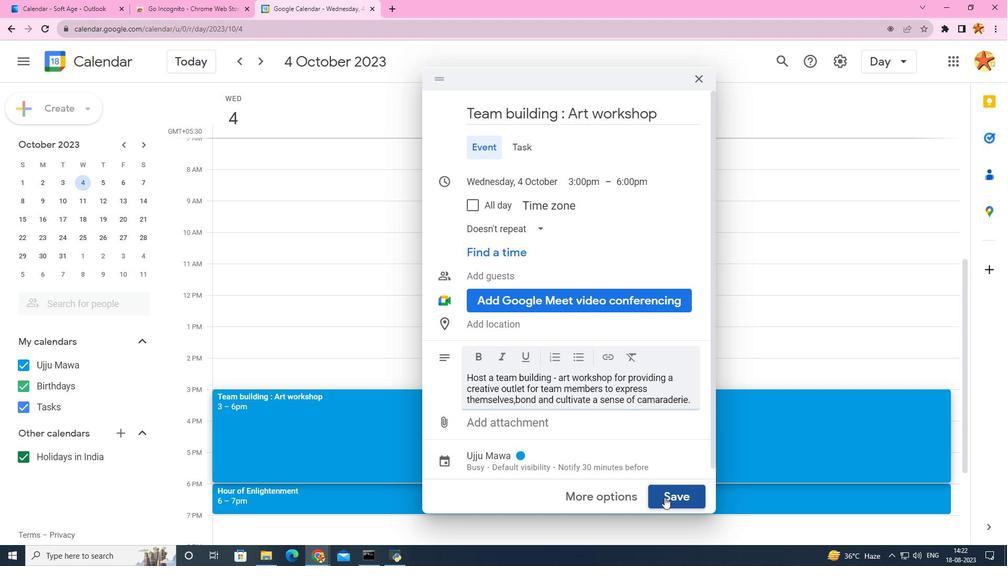 
Action: Mouse moved to (665, 497)
Screenshot: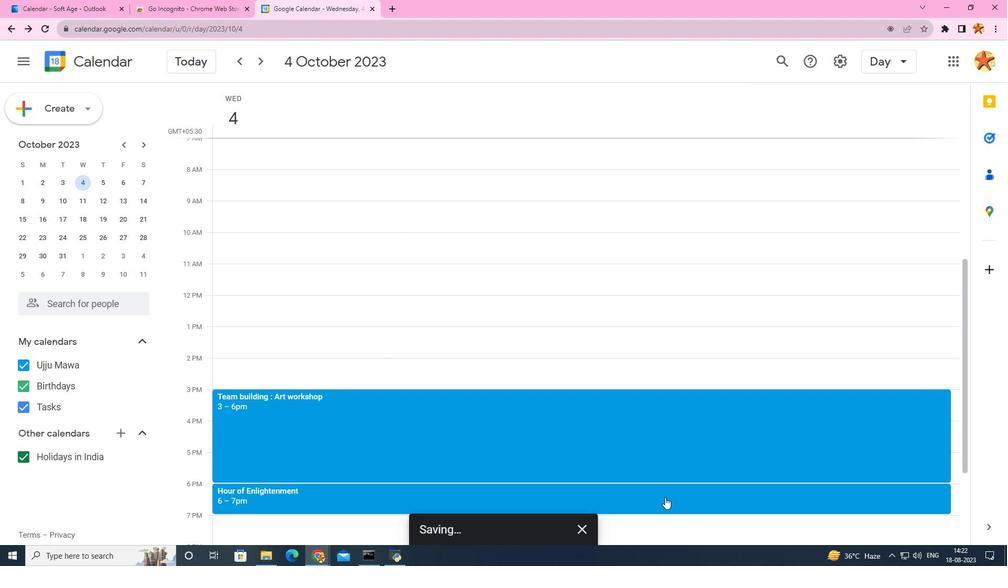 
